 Task: Change the invitee language to Dutch.
Action: Mouse moved to (744, 158)
Screenshot: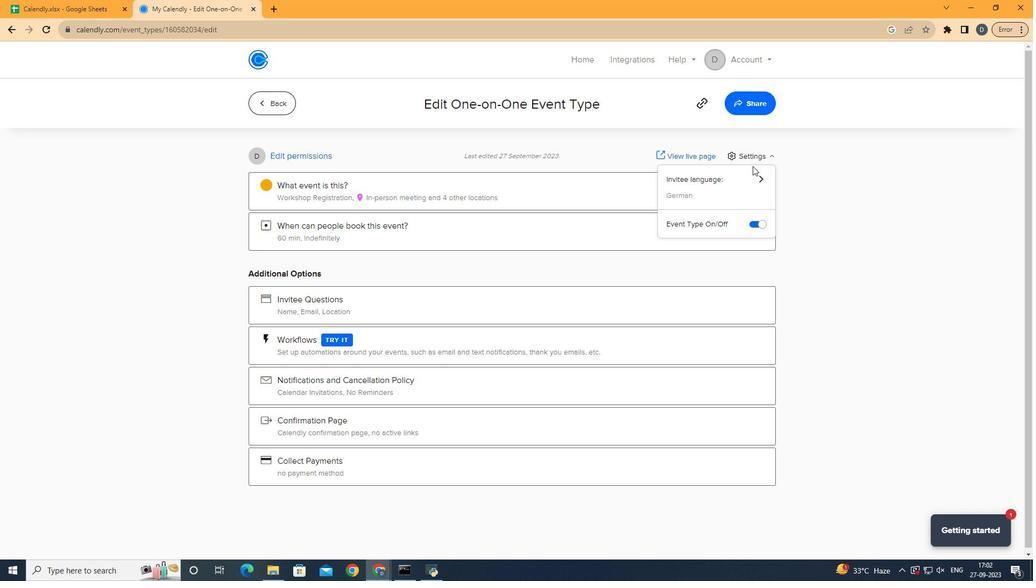 
Action: Mouse pressed left at (744, 158)
Screenshot: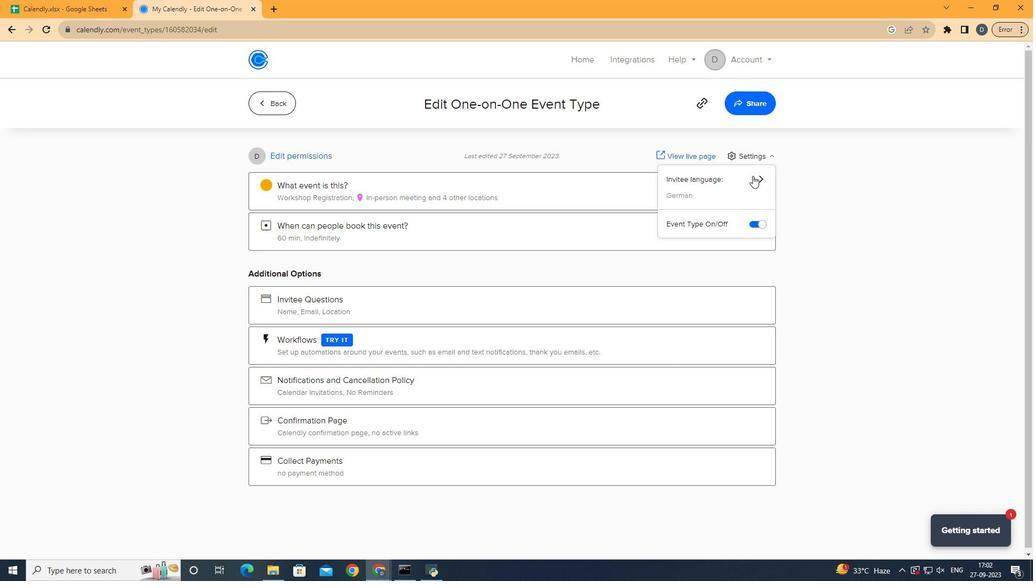 
Action: Mouse moved to (741, 189)
Screenshot: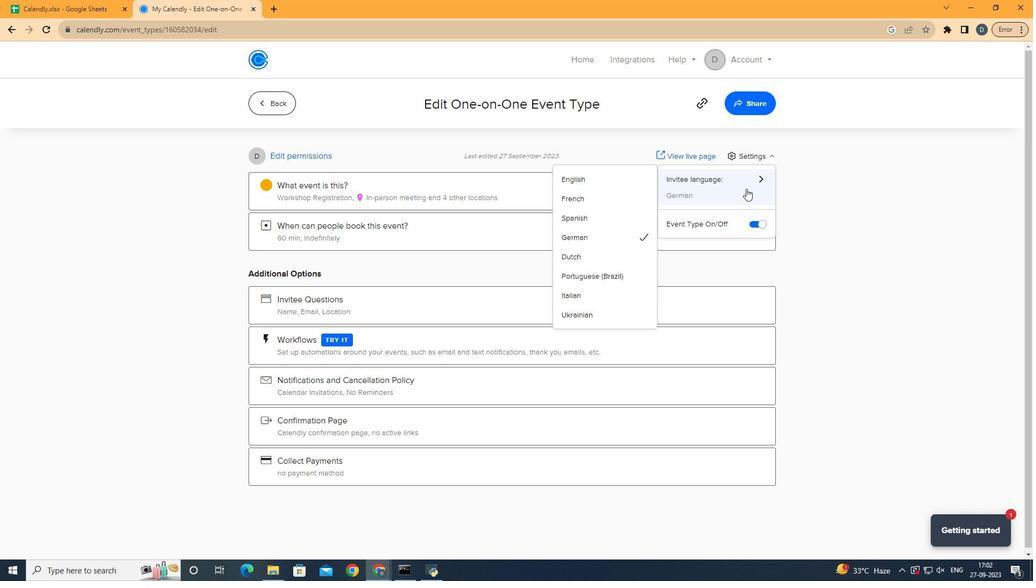 
Action: Mouse pressed left at (741, 189)
Screenshot: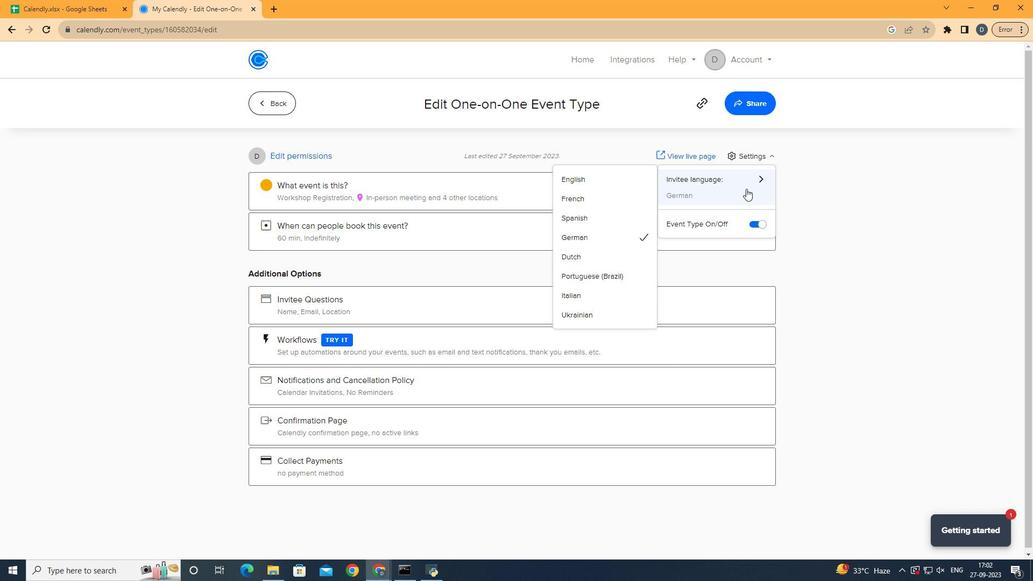 
Action: Mouse moved to (662, 247)
Screenshot: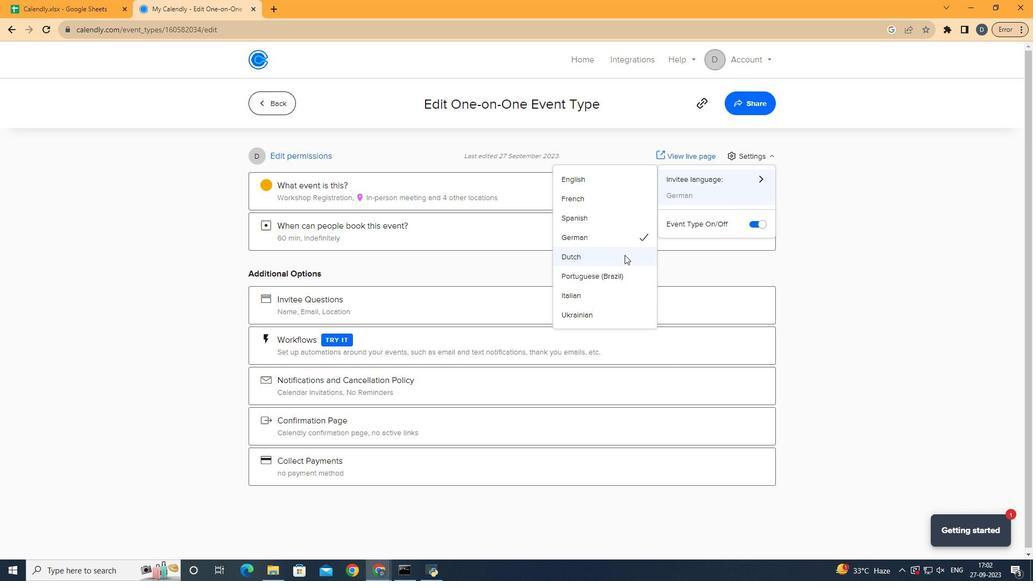 
Action: Mouse pressed left at (662, 247)
Screenshot: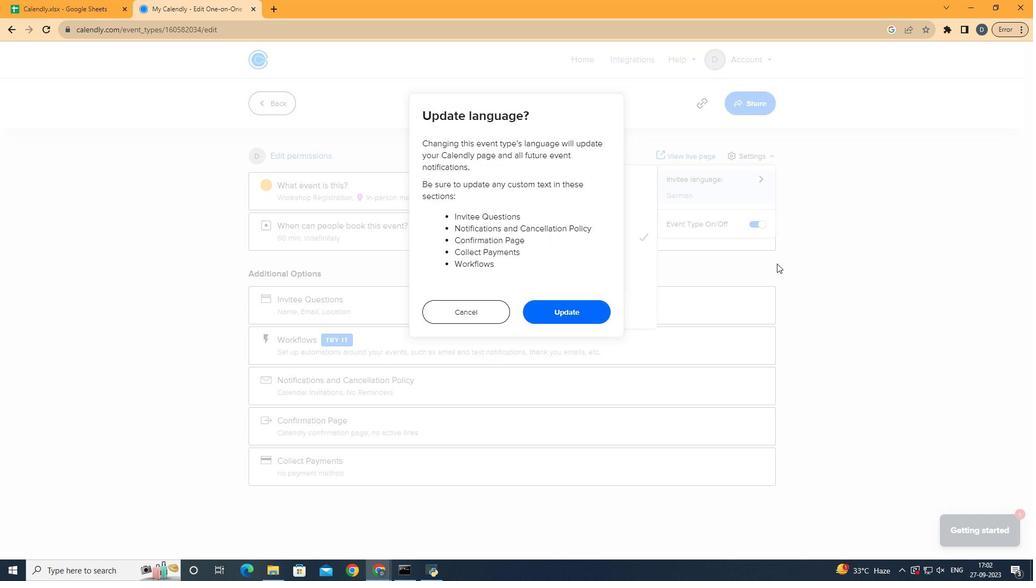 
Action: Mouse moved to (623, 313)
Screenshot: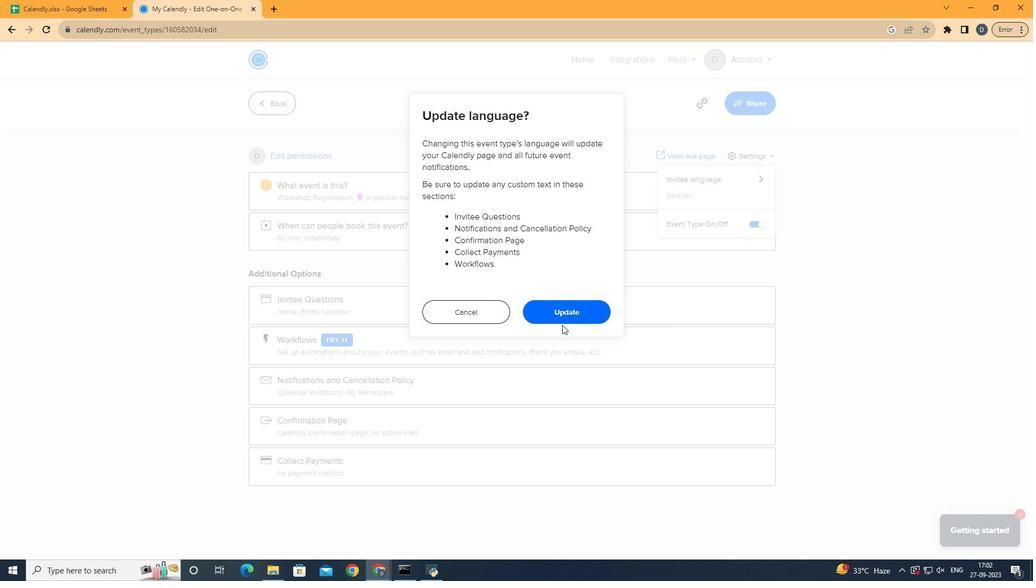 
Action: Mouse pressed left at (623, 313)
Screenshot: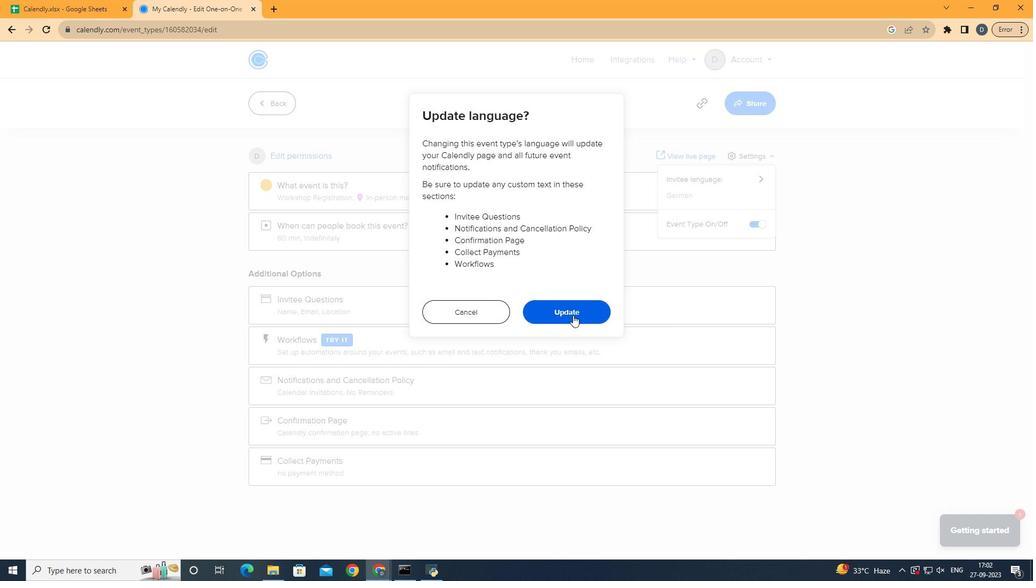 
Action: Mouse moved to (630, 303)
Screenshot: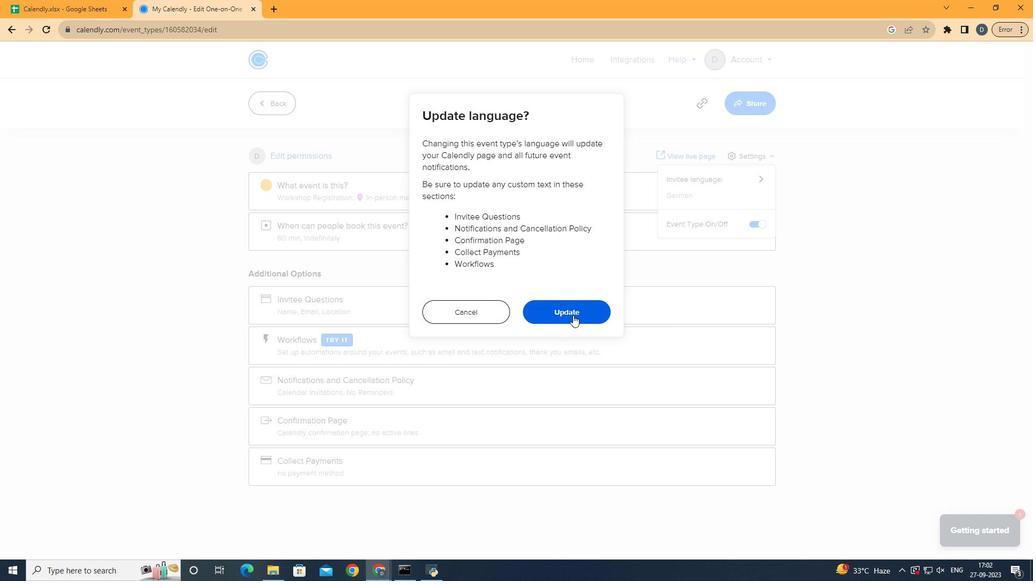 
Action: Mouse pressed left at (630, 303)
Screenshot: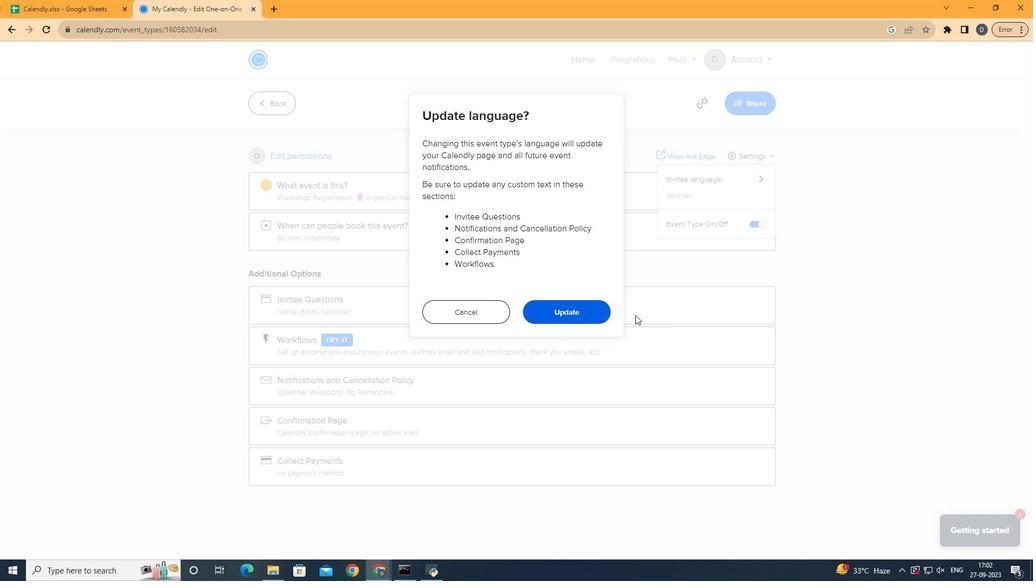 
Action: Mouse moved to (781, 274)
Screenshot: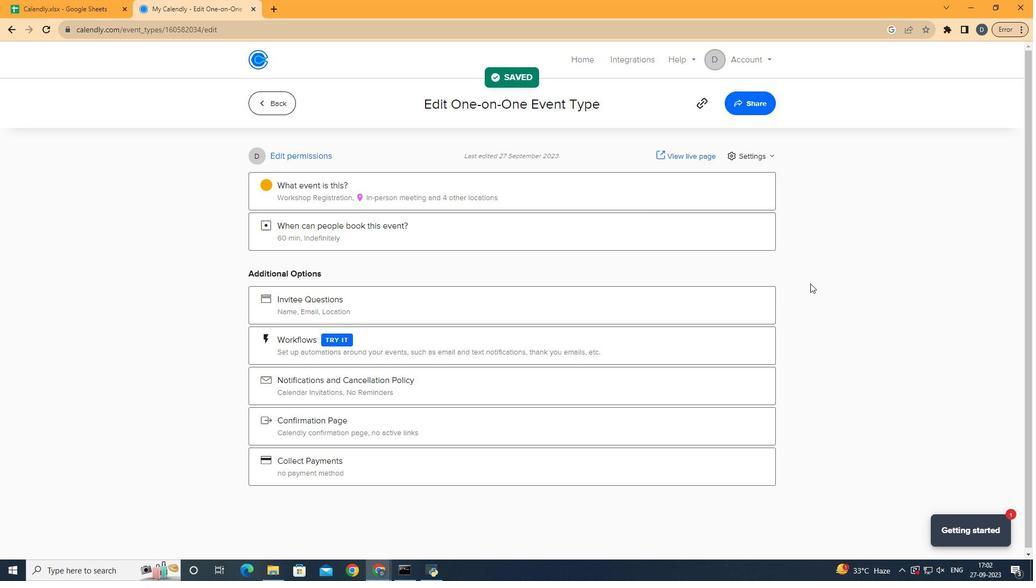 
Action: Mouse pressed left at (781, 274)
Screenshot: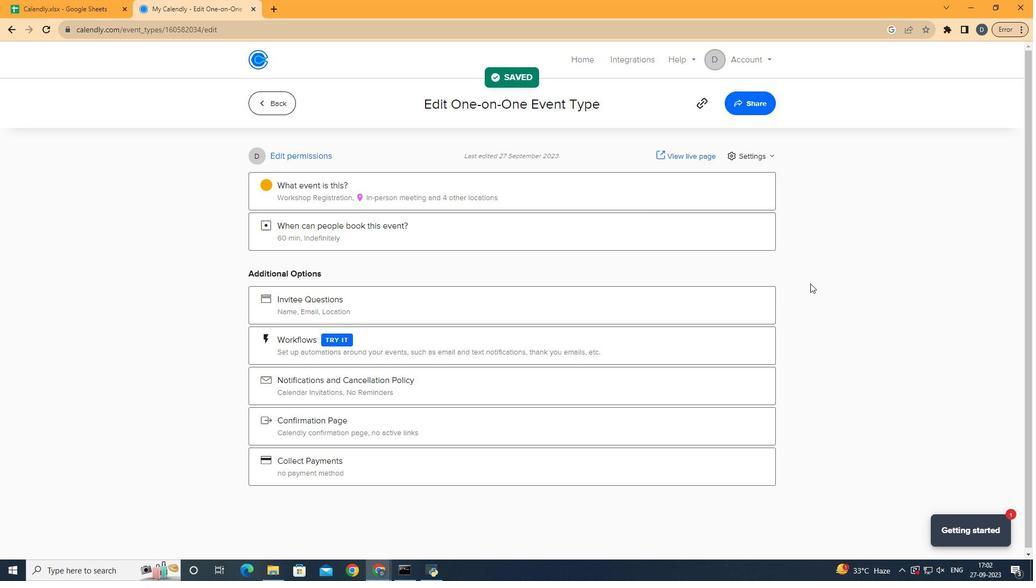 
Action: Mouse moved to (793, 273)
Screenshot: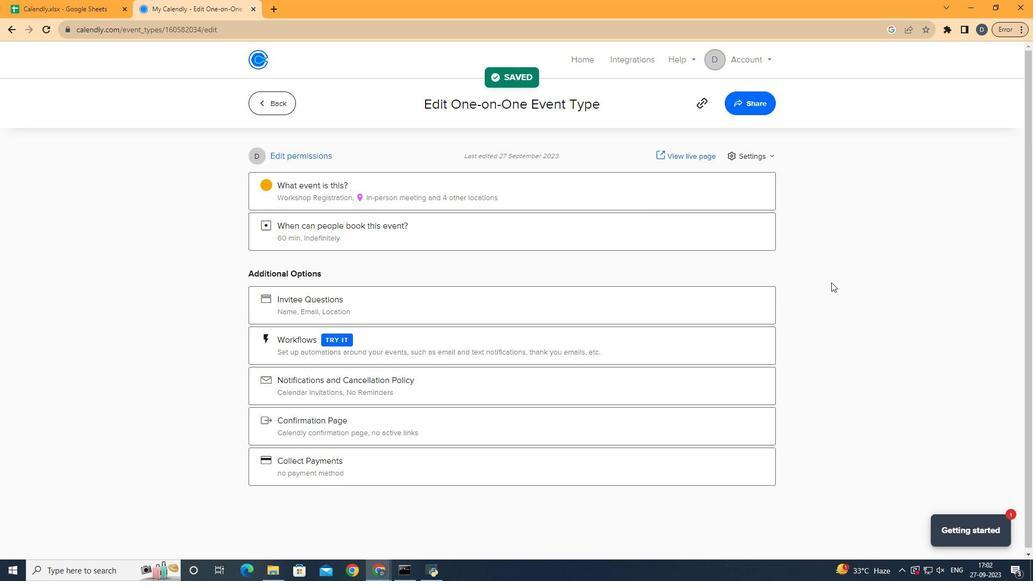 
